 Task: Change page orientation to landscape.
Action: Mouse moved to (49, 73)
Screenshot: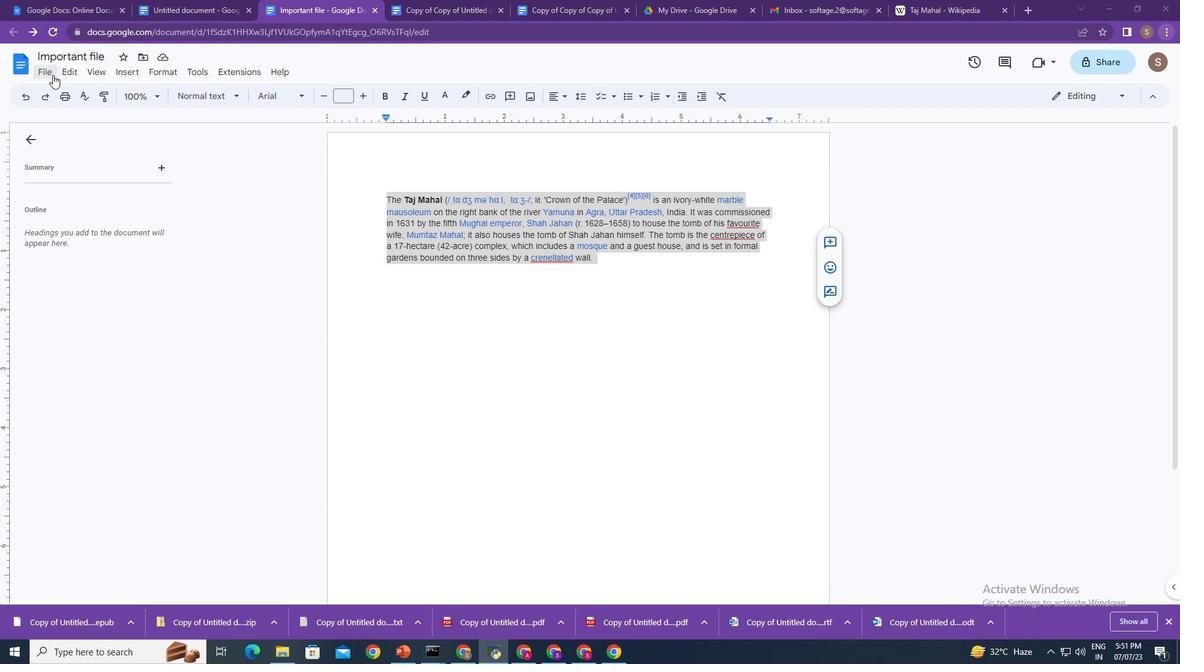 
Action: Mouse pressed left at (49, 73)
Screenshot: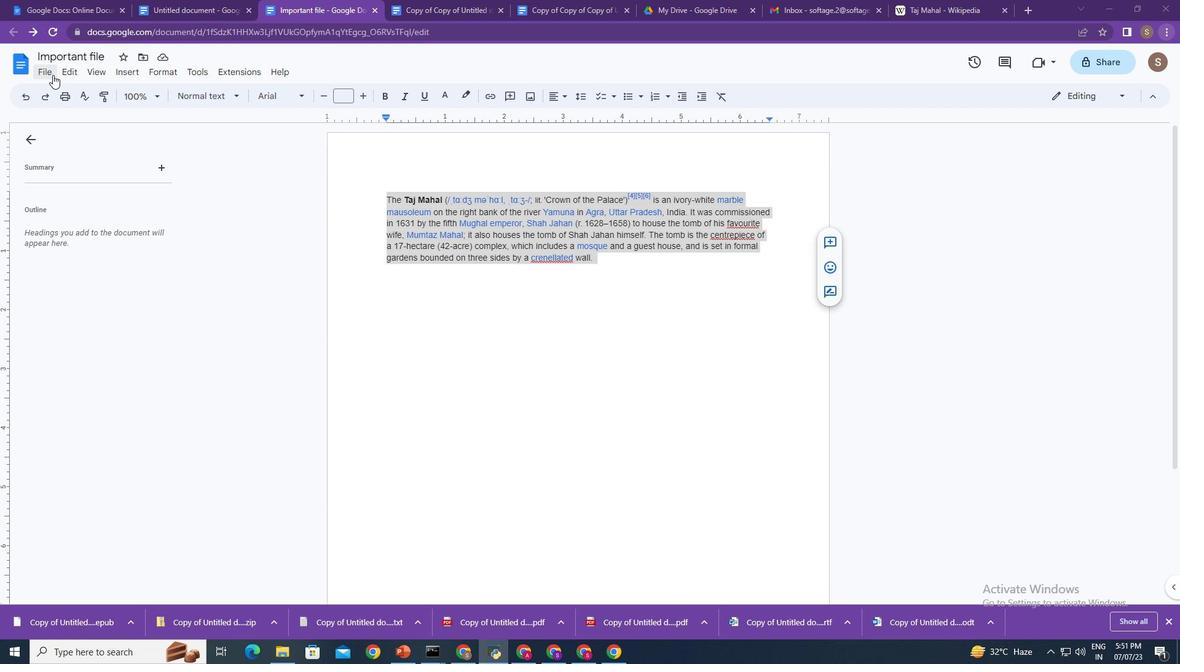 
Action: Mouse moved to (132, 425)
Screenshot: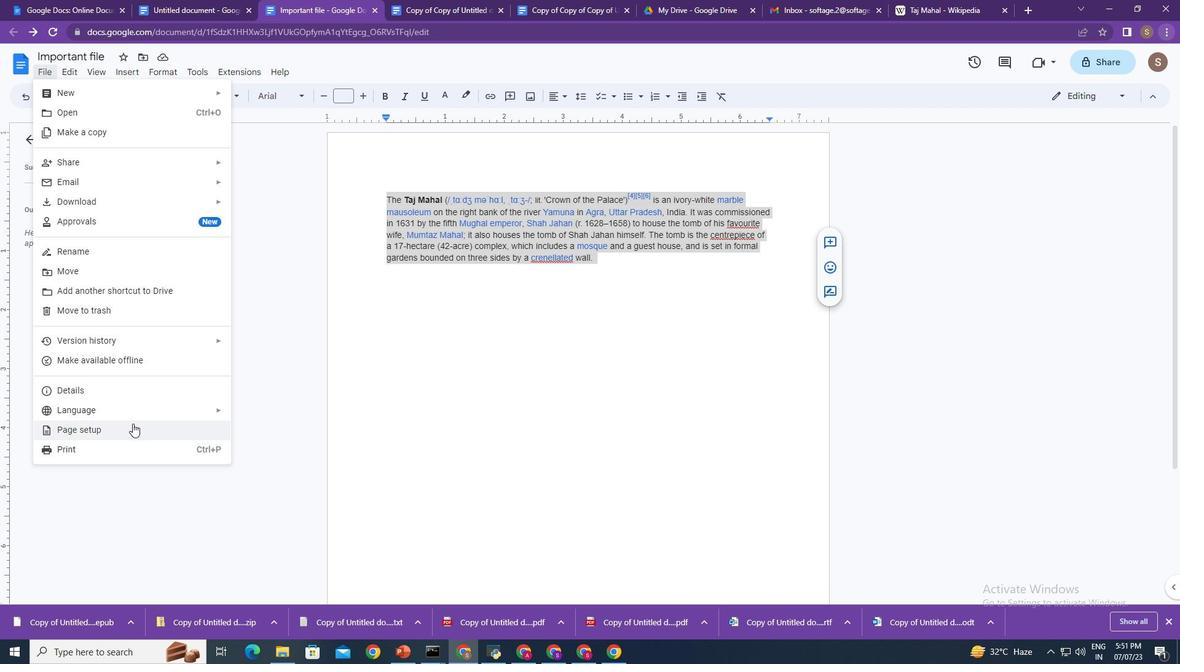 
Action: Mouse pressed left at (132, 425)
Screenshot: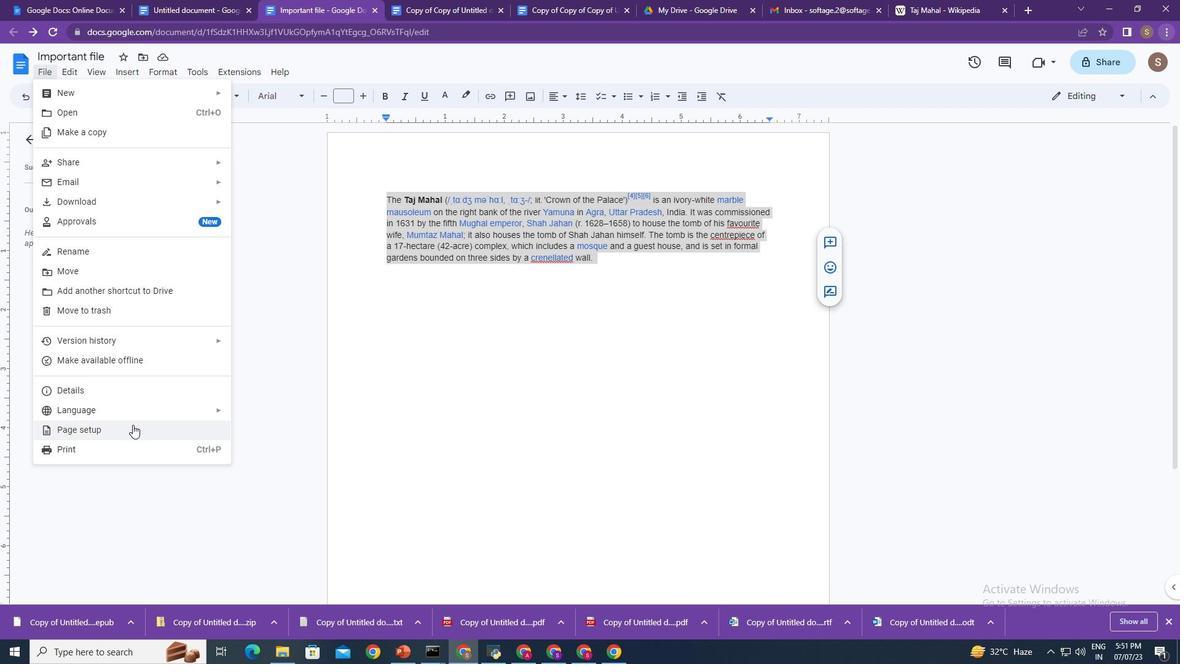 
Action: Mouse moved to (537, 307)
Screenshot: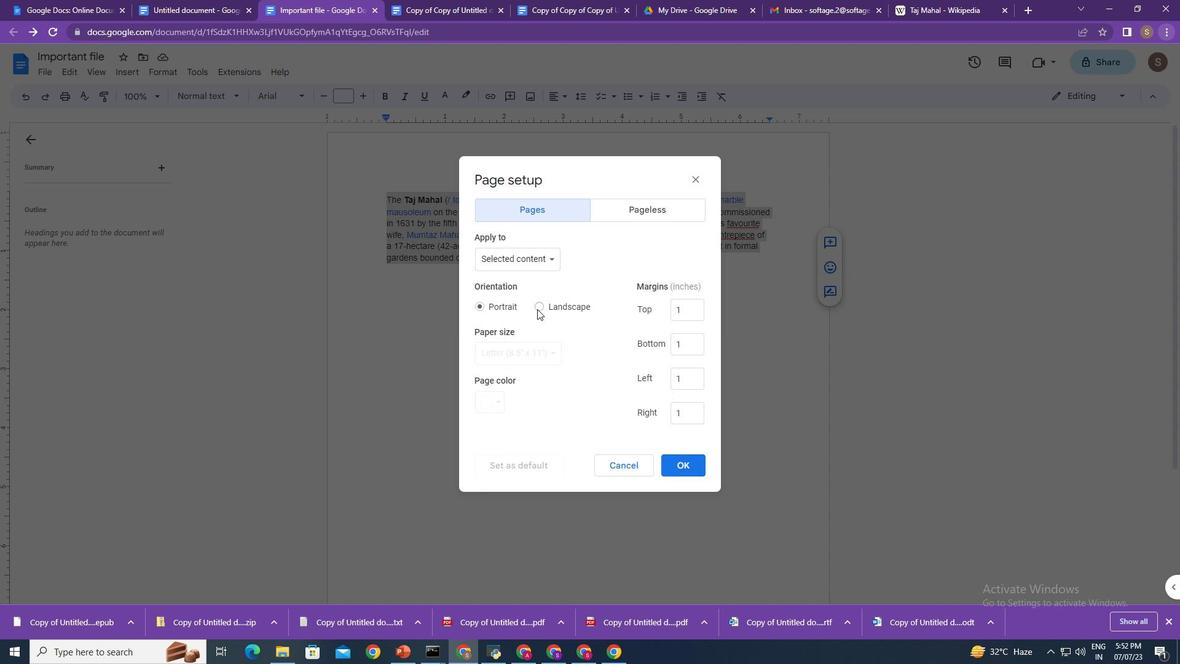 
Action: Mouse pressed left at (537, 307)
Screenshot: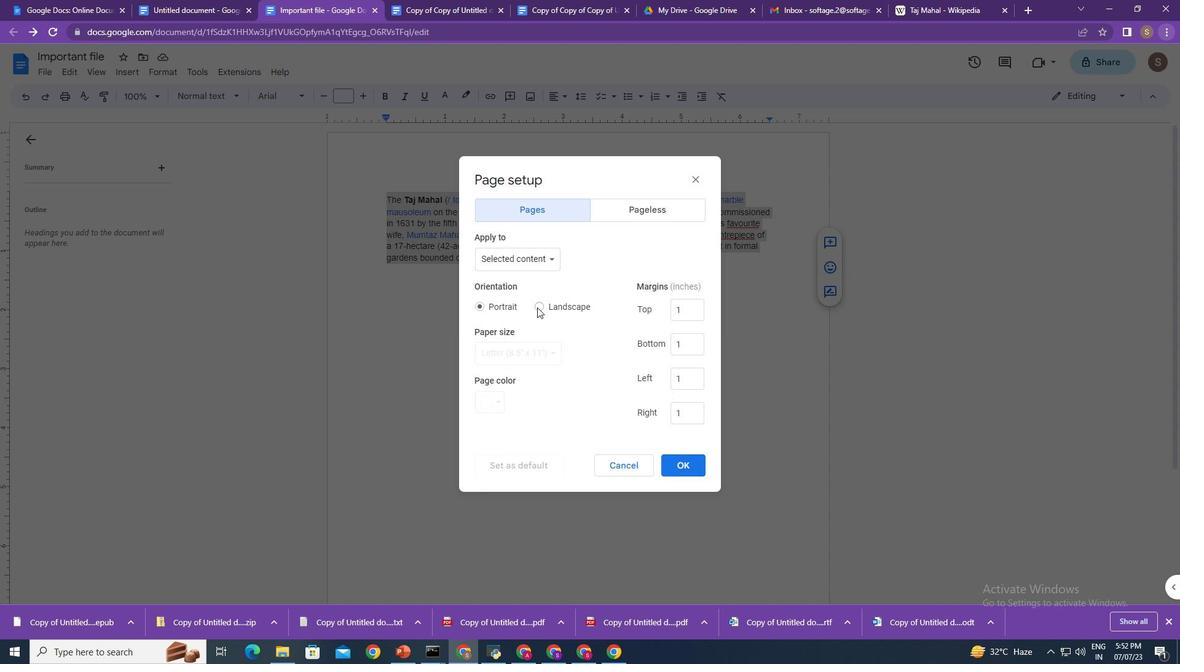 
Action: Mouse moved to (689, 466)
Screenshot: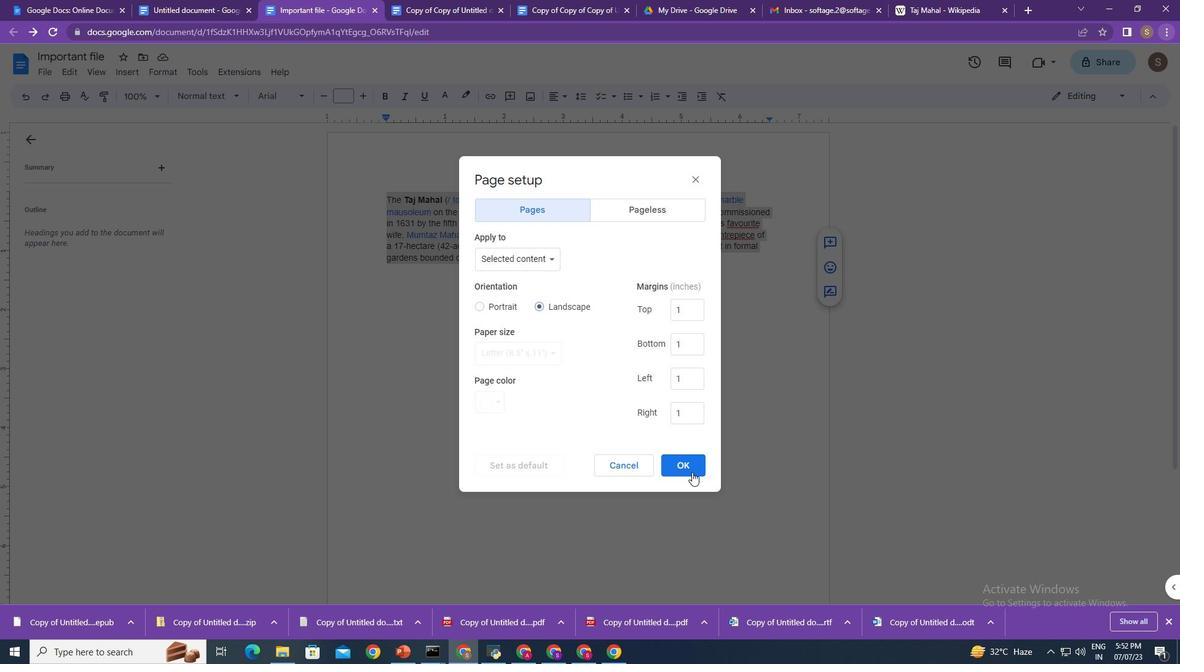 
Action: Mouse pressed left at (689, 466)
Screenshot: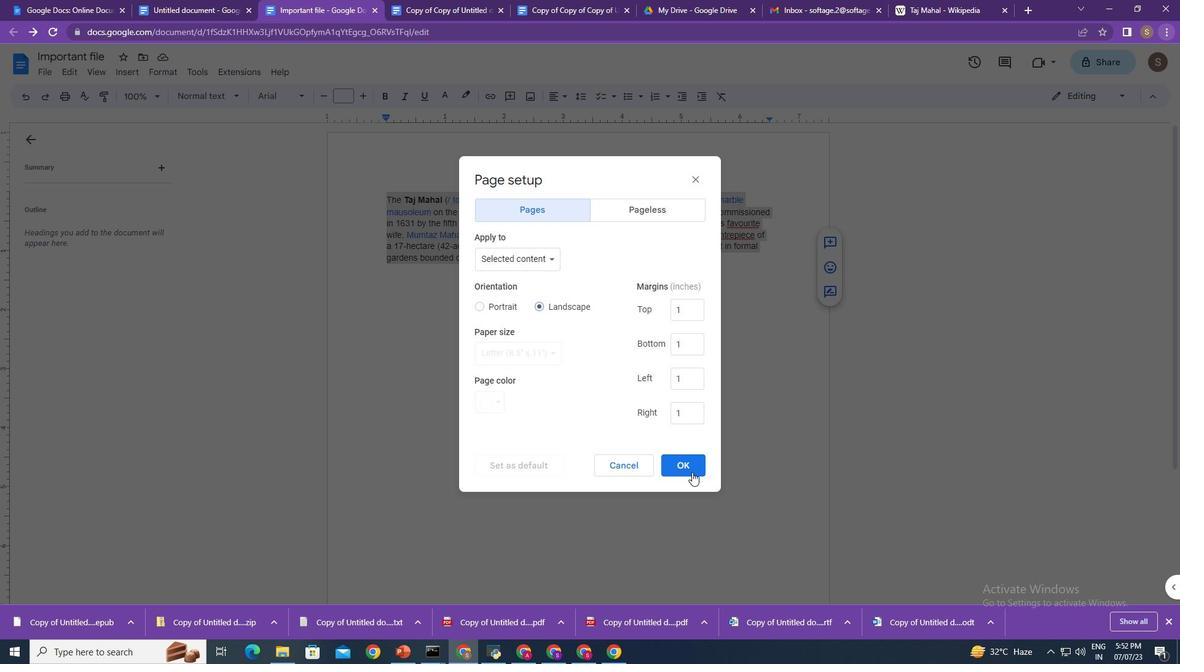 
Action: Mouse moved to (150, 255)
Screenshot: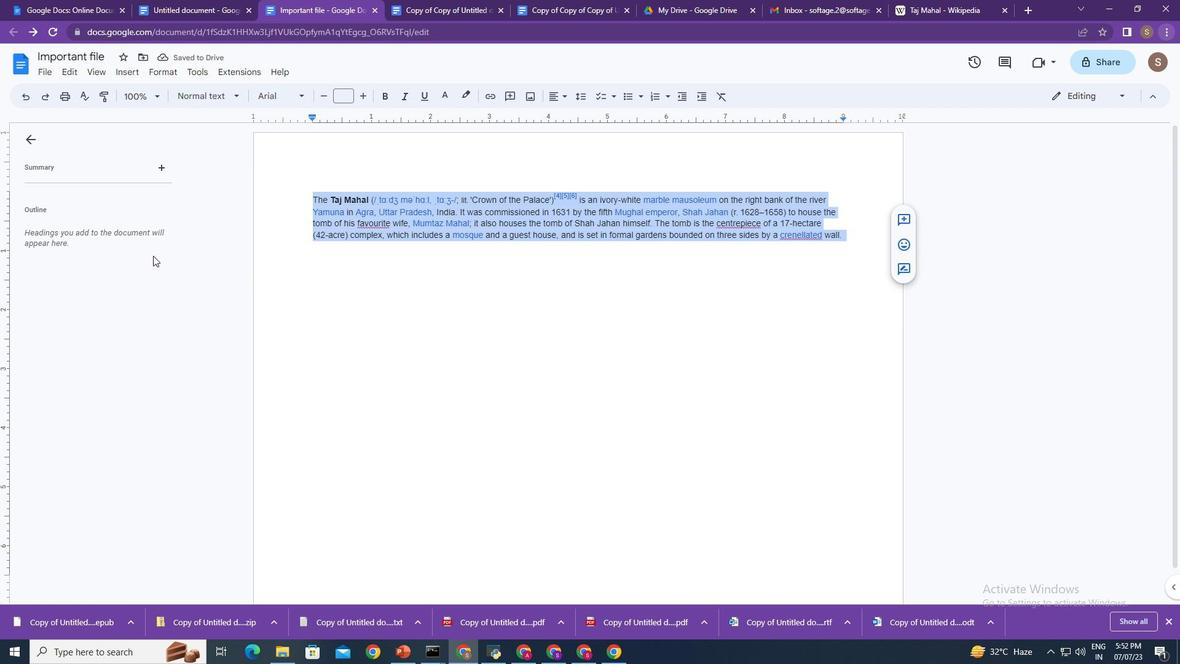 
